 Task: Create a sub task System Test and UAT for the task  Upgrade and migrate company quality management to a cloud-based solution in the project BroaderVision , assign it to team member softage.5@softage.net and update the status of the sub task to  On Track  , set the priority of the sub task to Low
Action: Mouse moved to (684, 299)
Screenshot: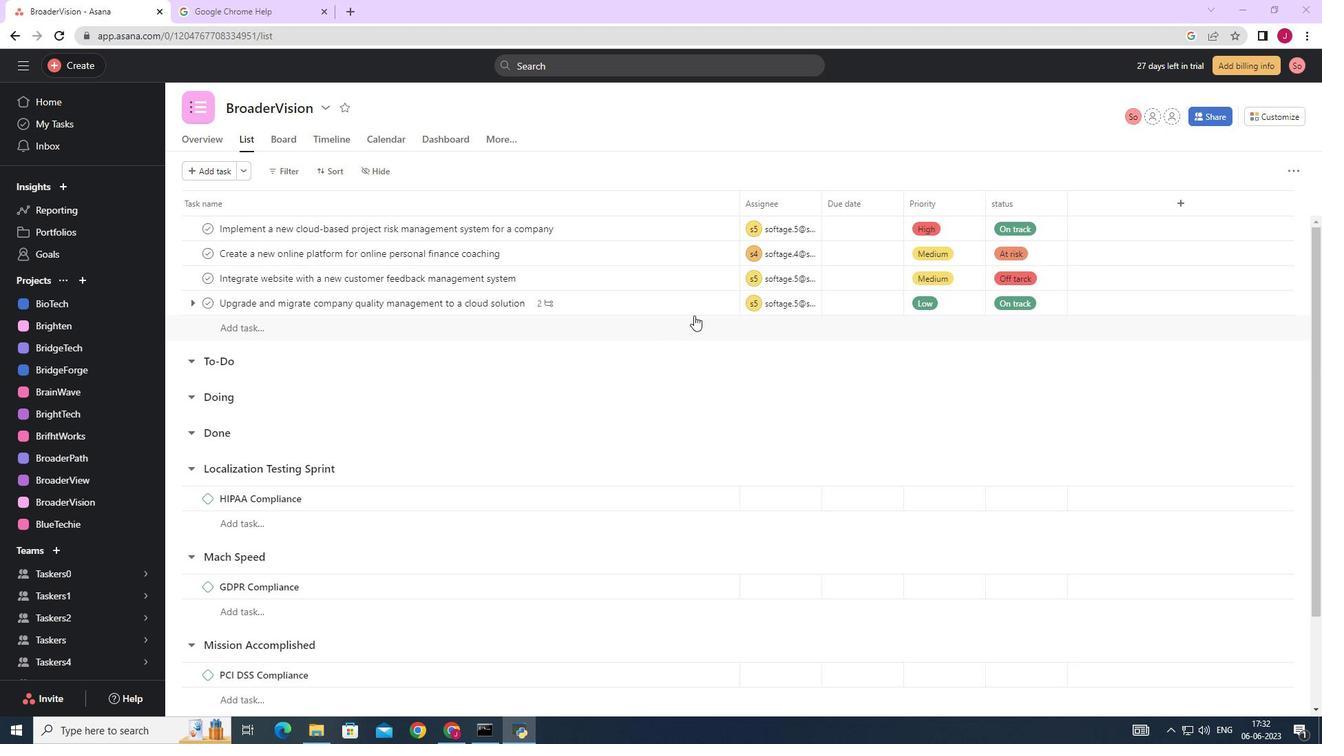 
Action: Mouse pressed left at (684, 299)
Screenshot: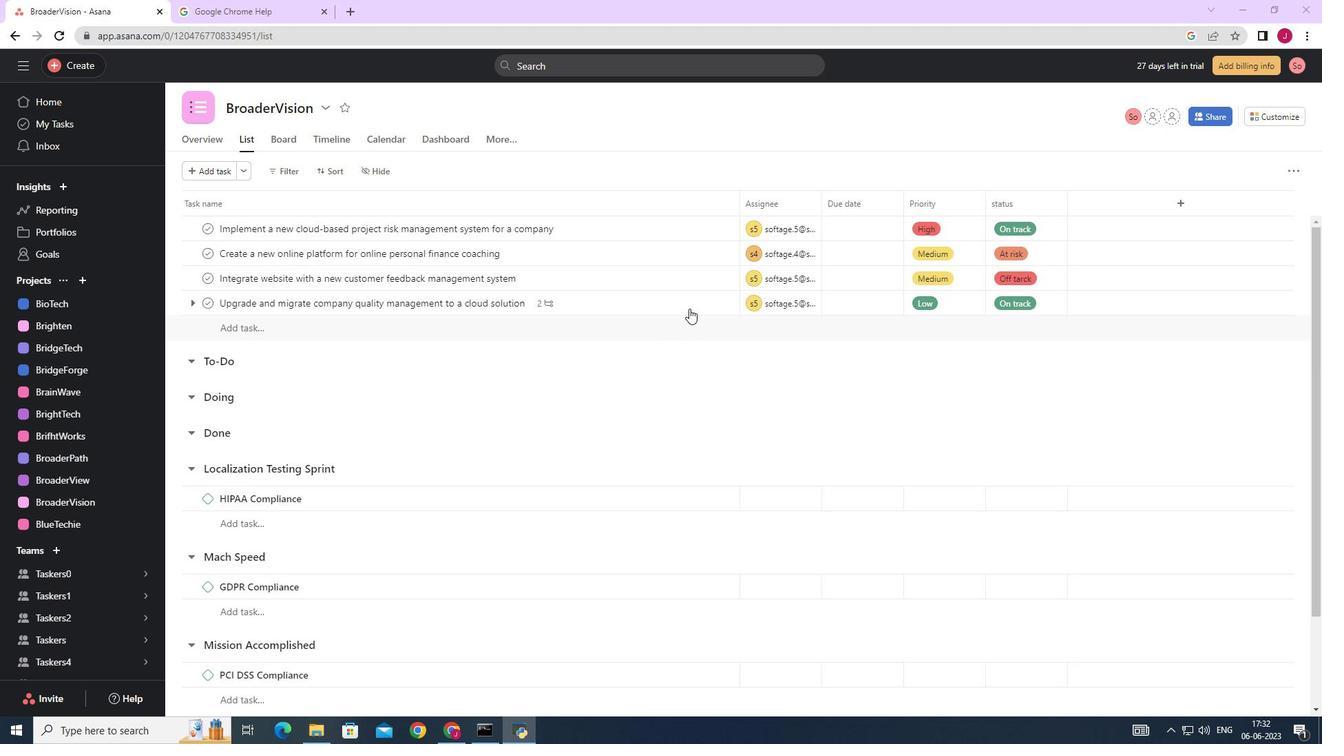 
Action: Mouse moved to (1072, 438)
Screenshot: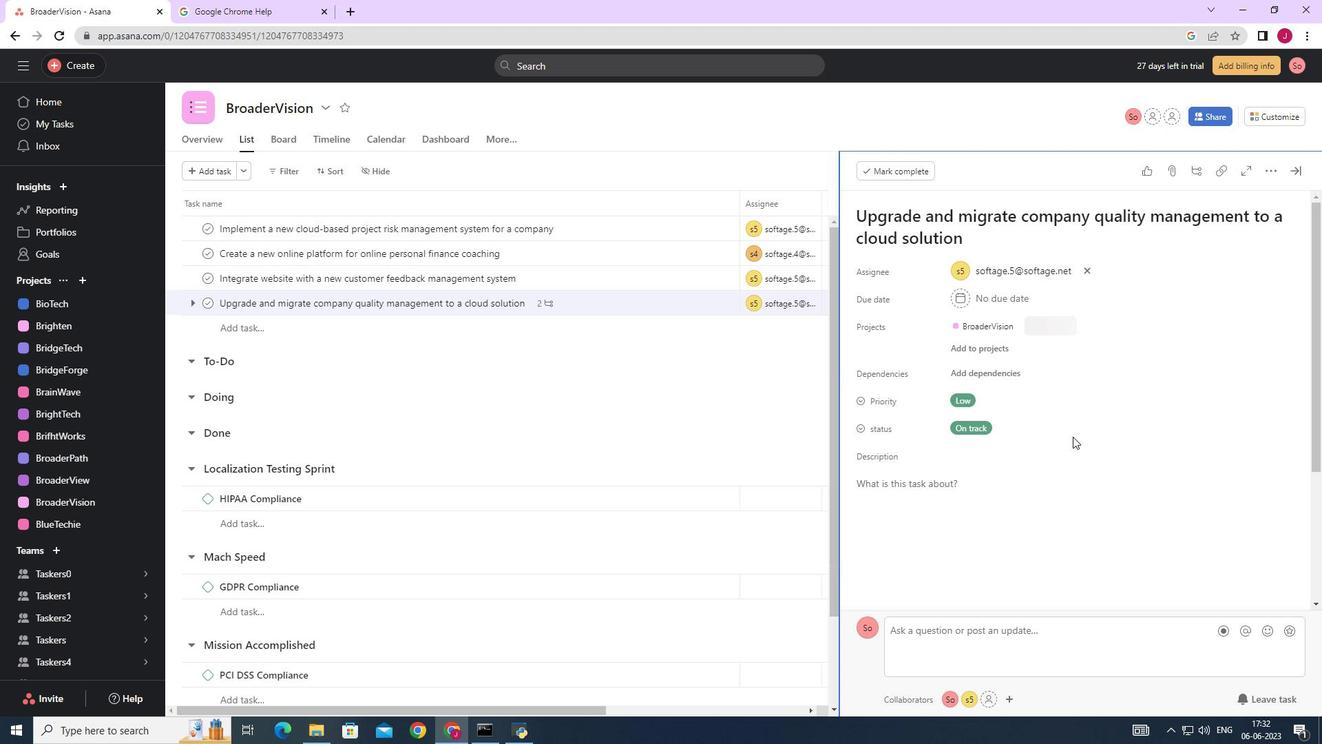 
Action: Mouse scrolled (1072, 437) with delta (0, 0)
Screenshot: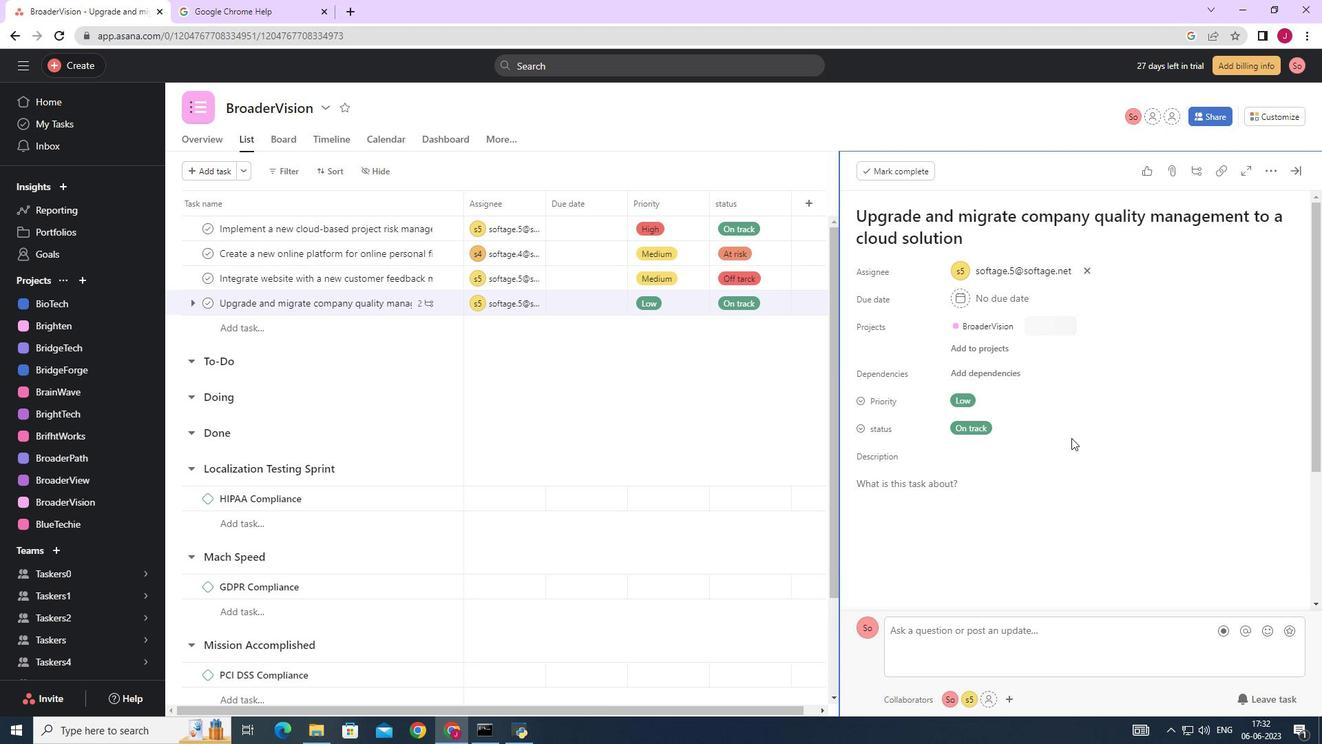 
Action: Mouse scrolled (1072, 437) with delta (0, 0)
Screenshot: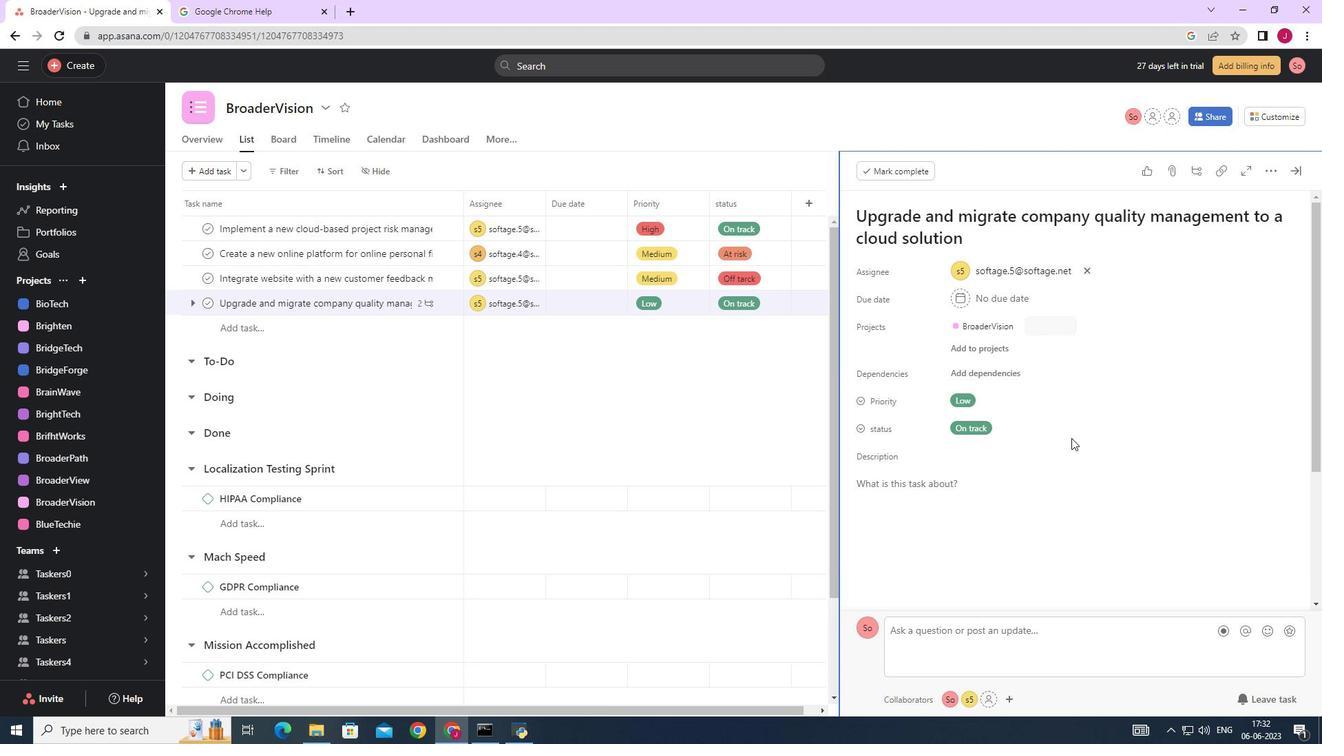 
Action: Mouse scrolled (1072, 437) with delta (0, 0)
Screenshot: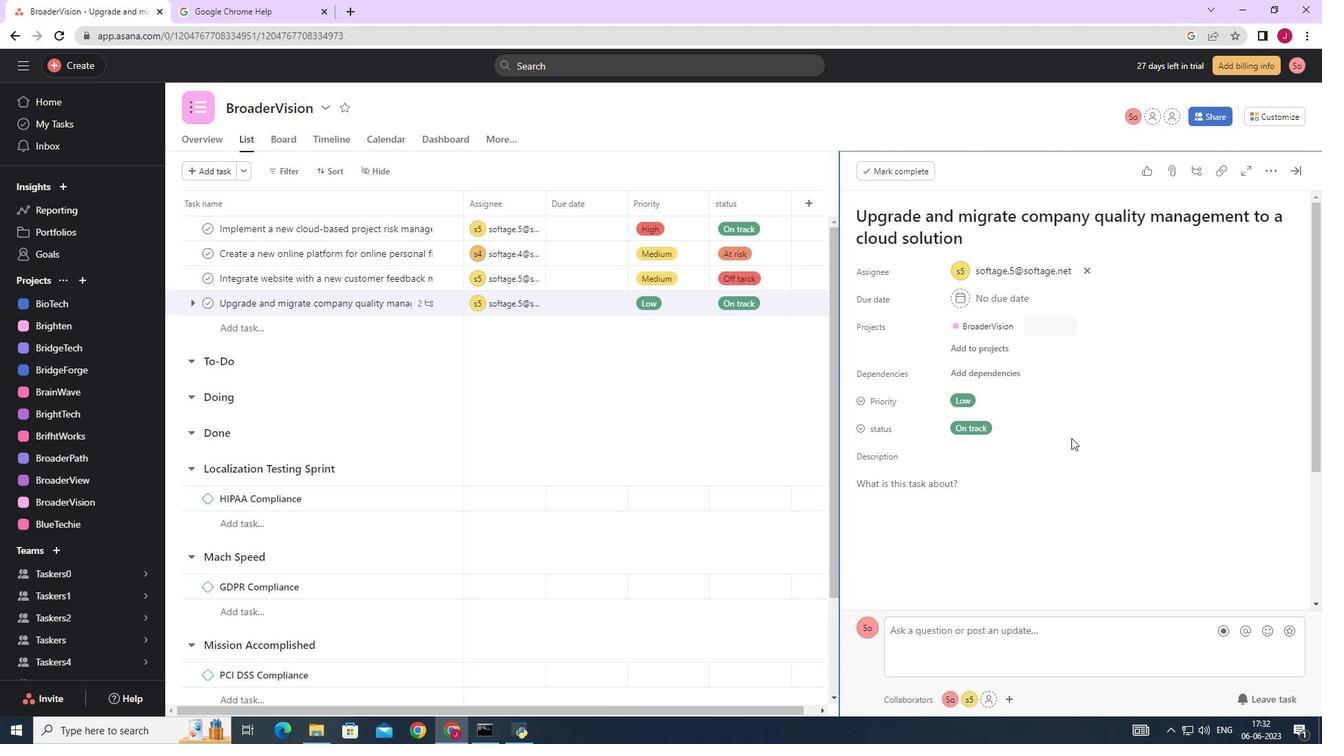 
Action: Mouse moved to (1072, 438)
Screenshot: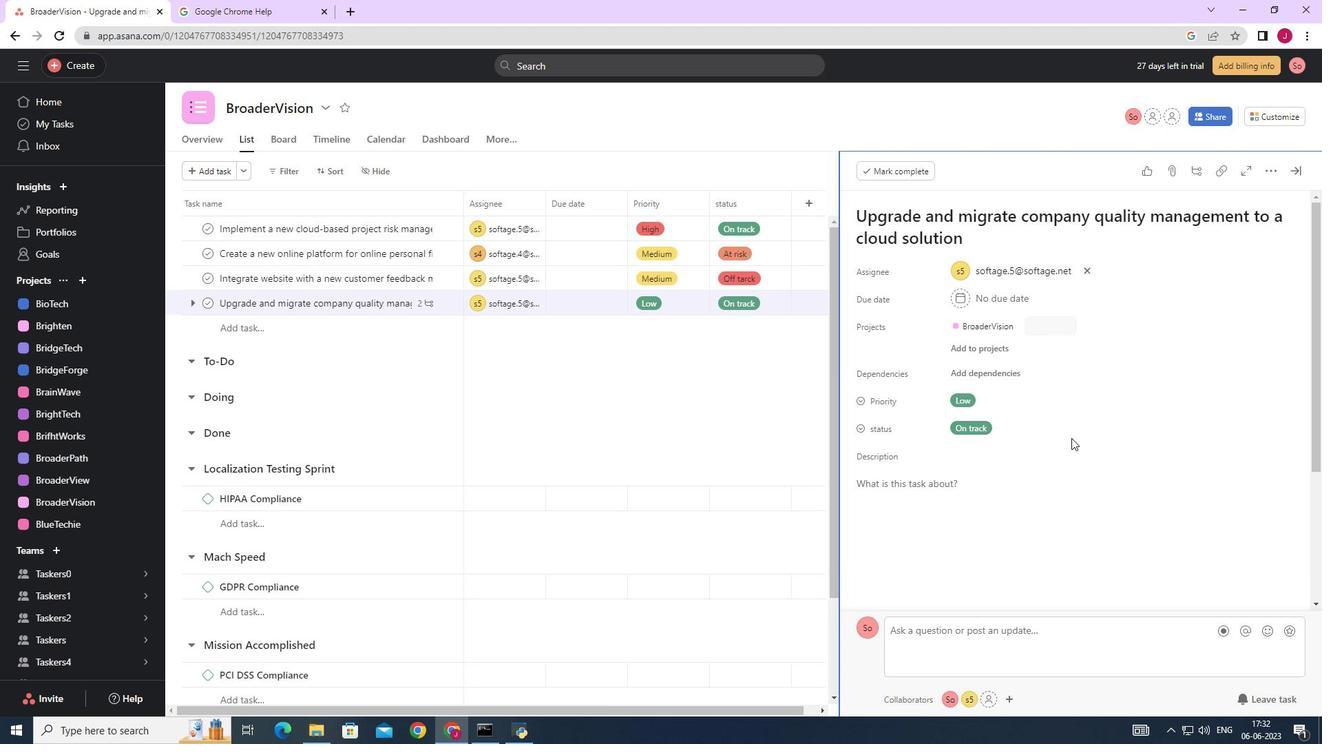 
Action: Mouse scrolled (1072, 438) with delta (0, 0)
Screenshot: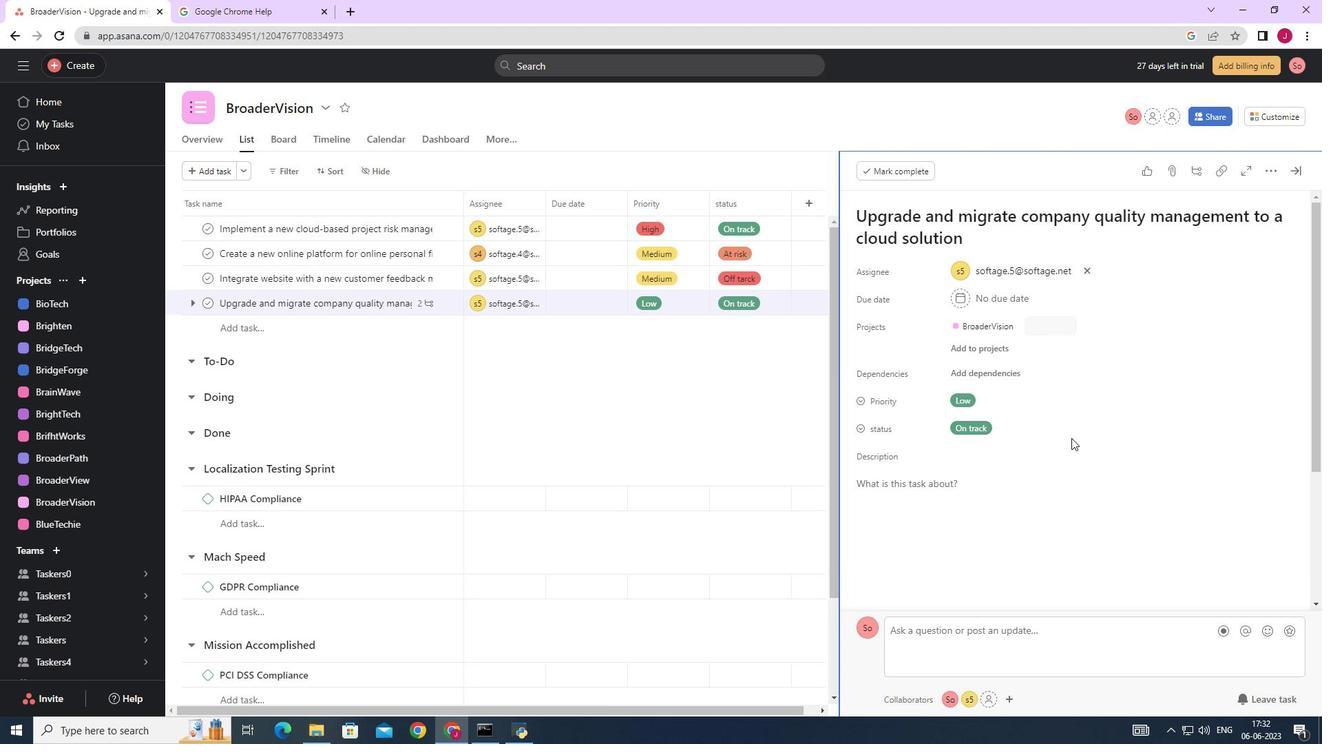 
Action: Mouse moved to (890, 500)
Screenshot: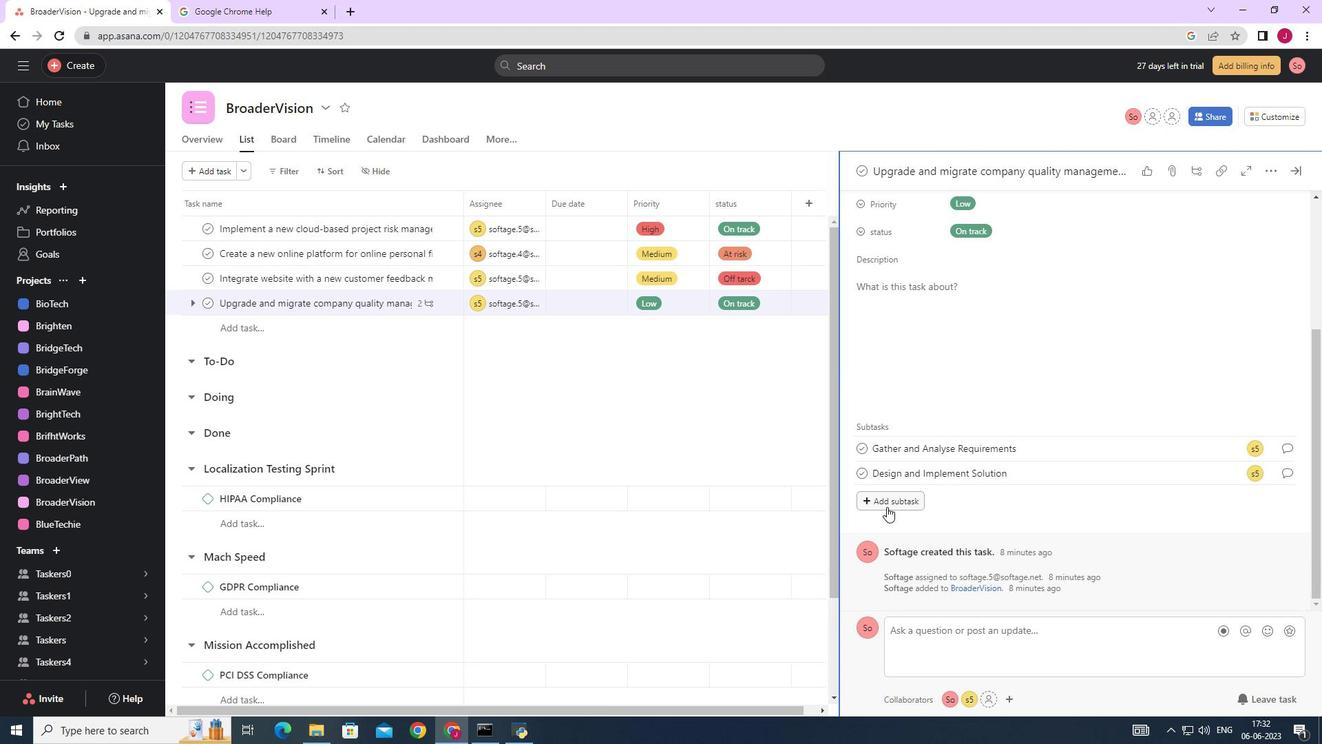 
Action: Mouse pressed left at (890, 500)
Screenshot: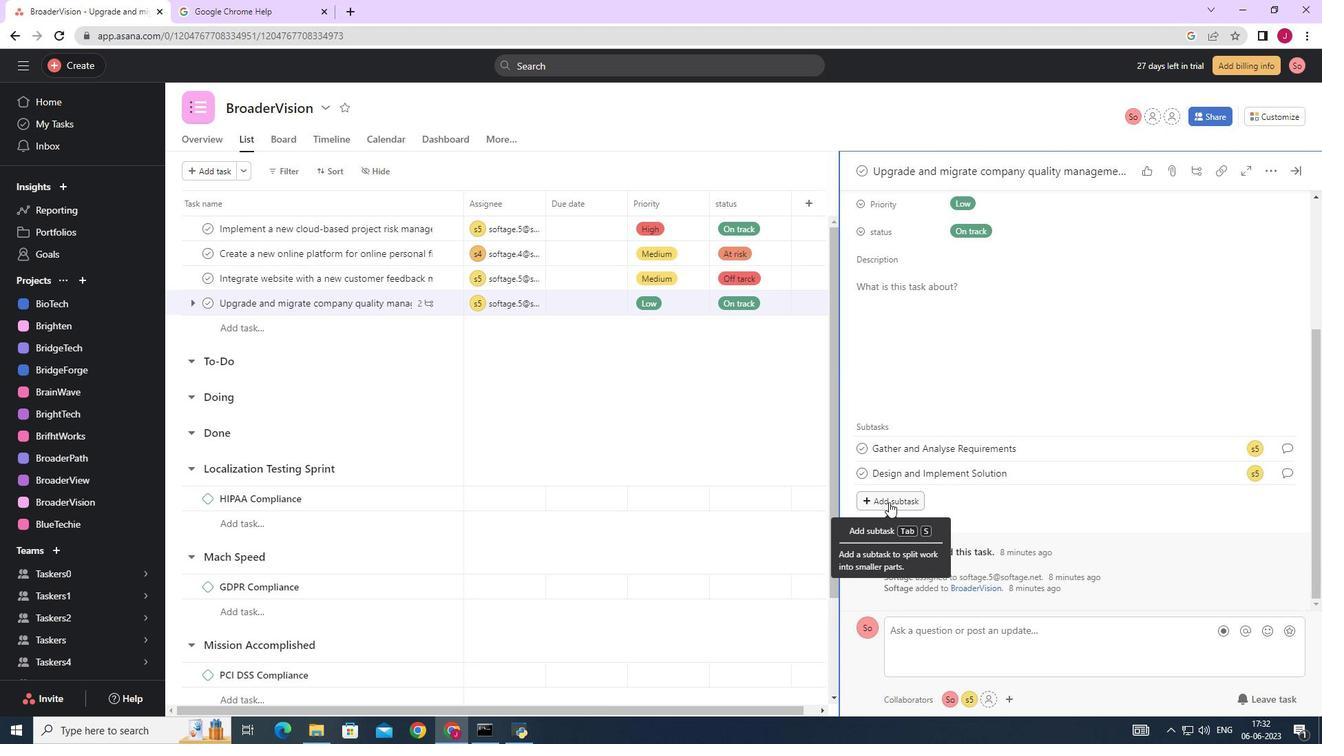 
Action: Mouse moved to (876, 487)
Screenshot: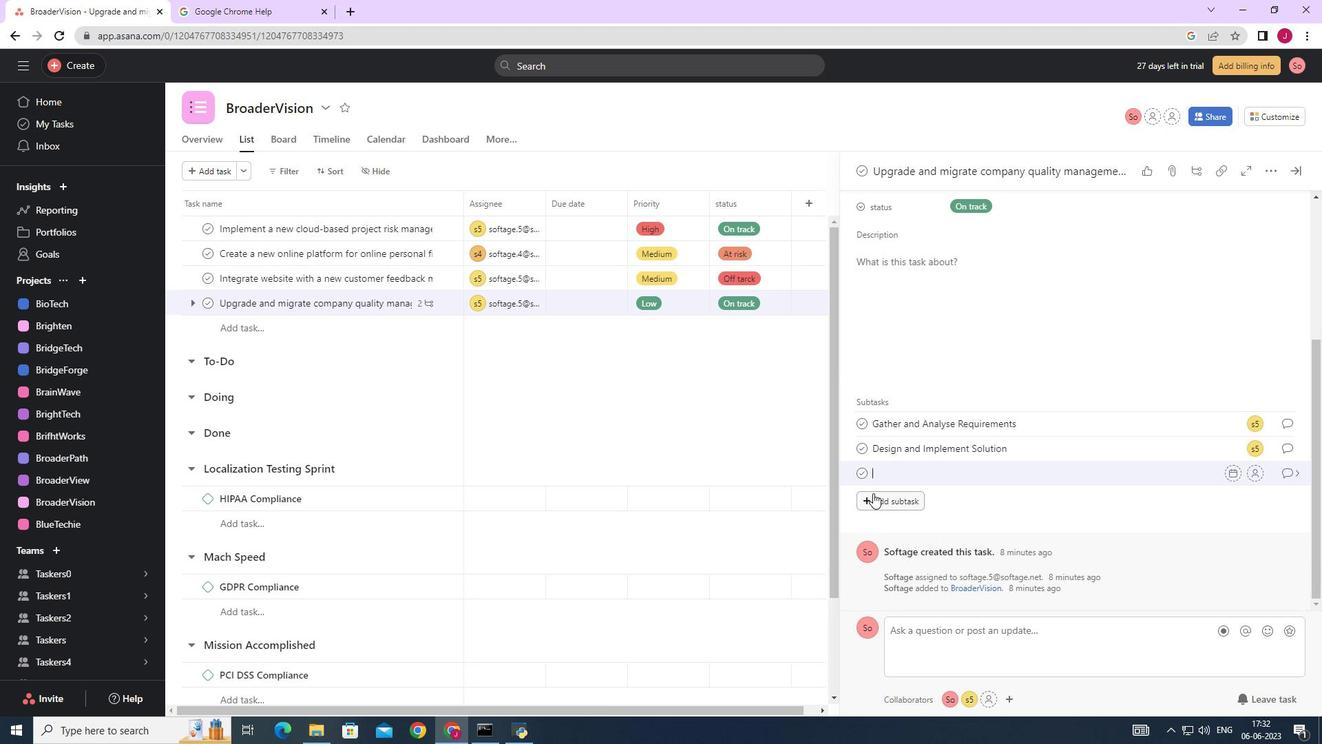 
Action: Key pressed <Key.caps_lock>S<Key.caps_lock>ystem<Key.space>and<Key.space><Key.caps_lock><Key.backspace><Key.backspace><Key.backspace><Key.backspace><Key.caps_lock><Key.caps_lock>T<Key.caps_lock>est<Key.space>and<Key.space><Key.caps_lock>
Screenshot: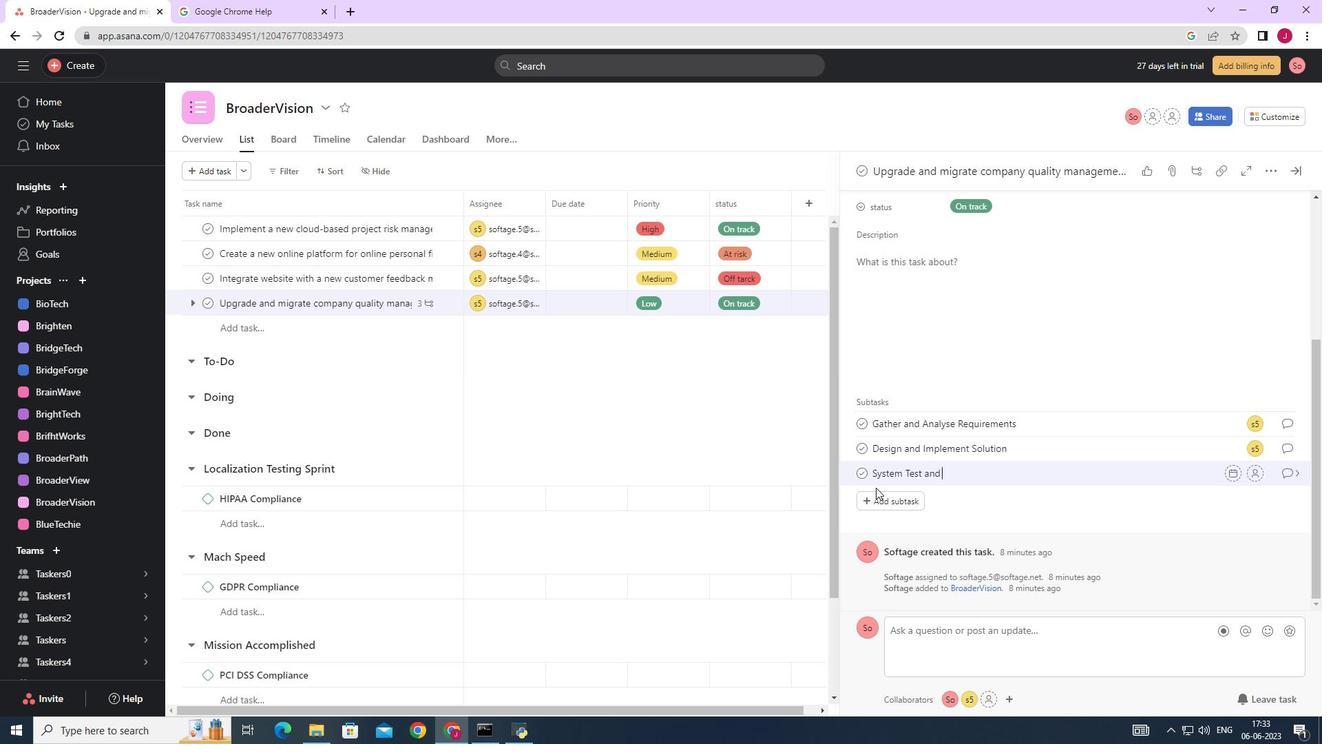 
Action: Mouse moved to (939, 476)
Screenshot: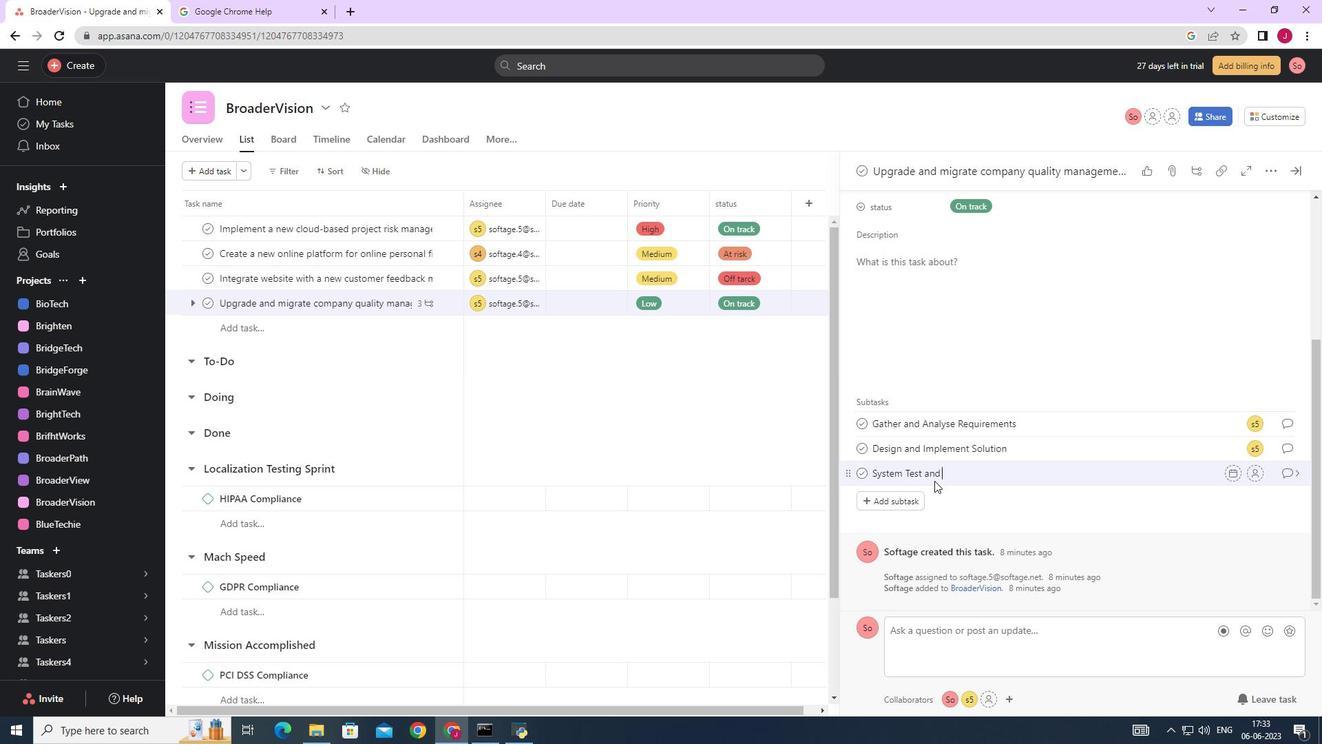 
Action: Key pressed UAT
Screenshot: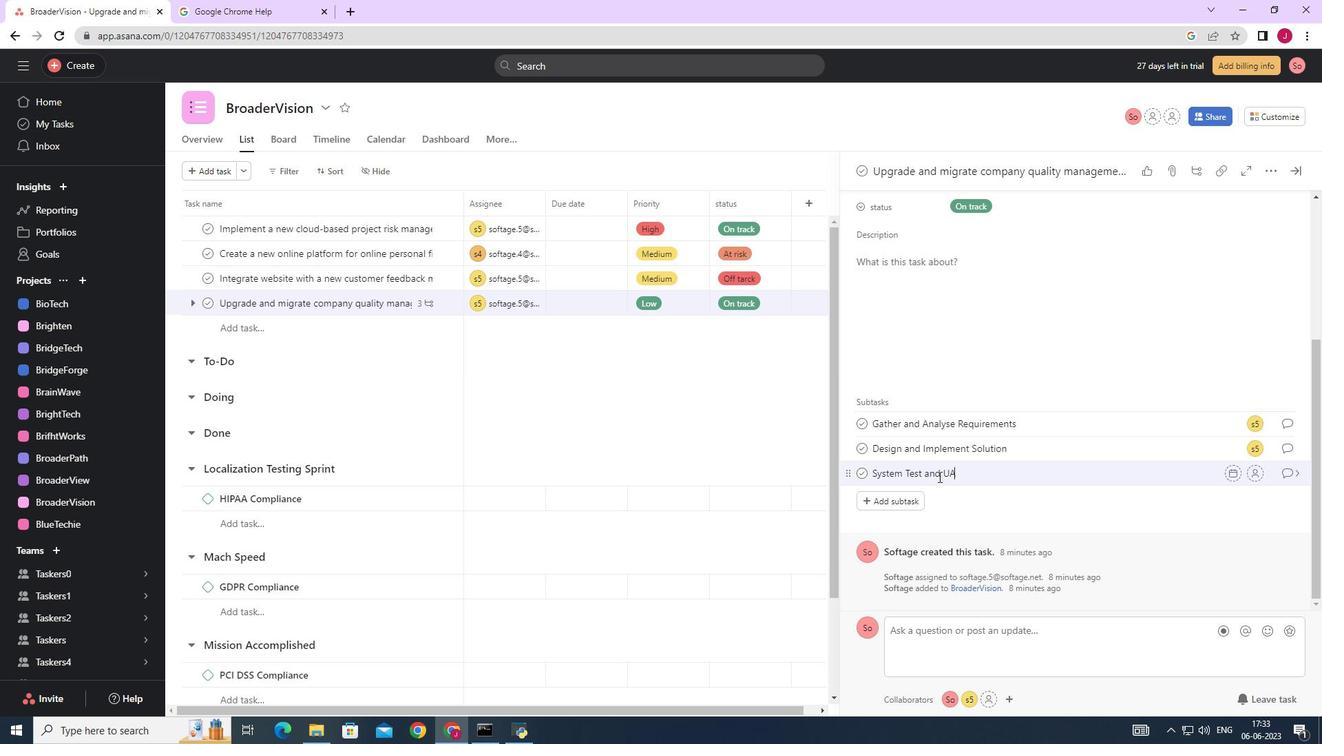 
Action: Mouse moved to (1255, 470)
Screenshot: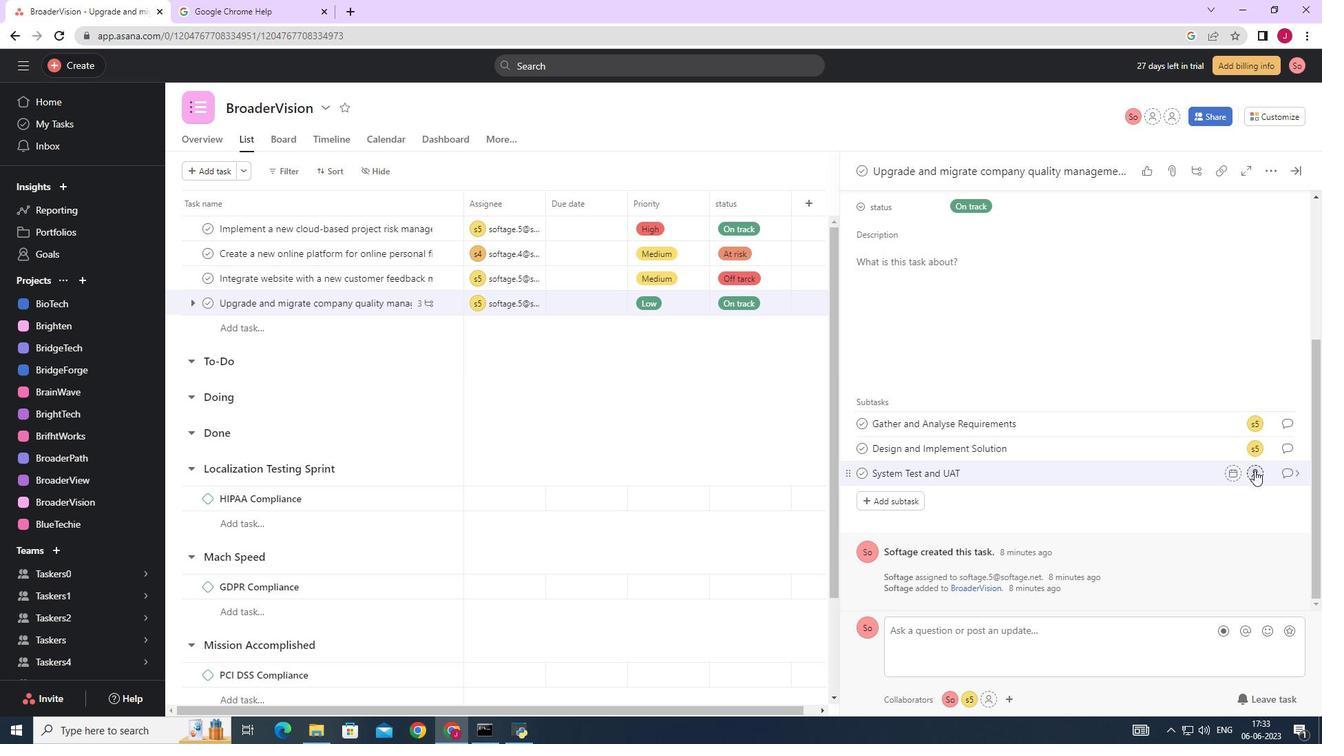 
Action: Mouse pressed left at (1255, 470)
Screenshot: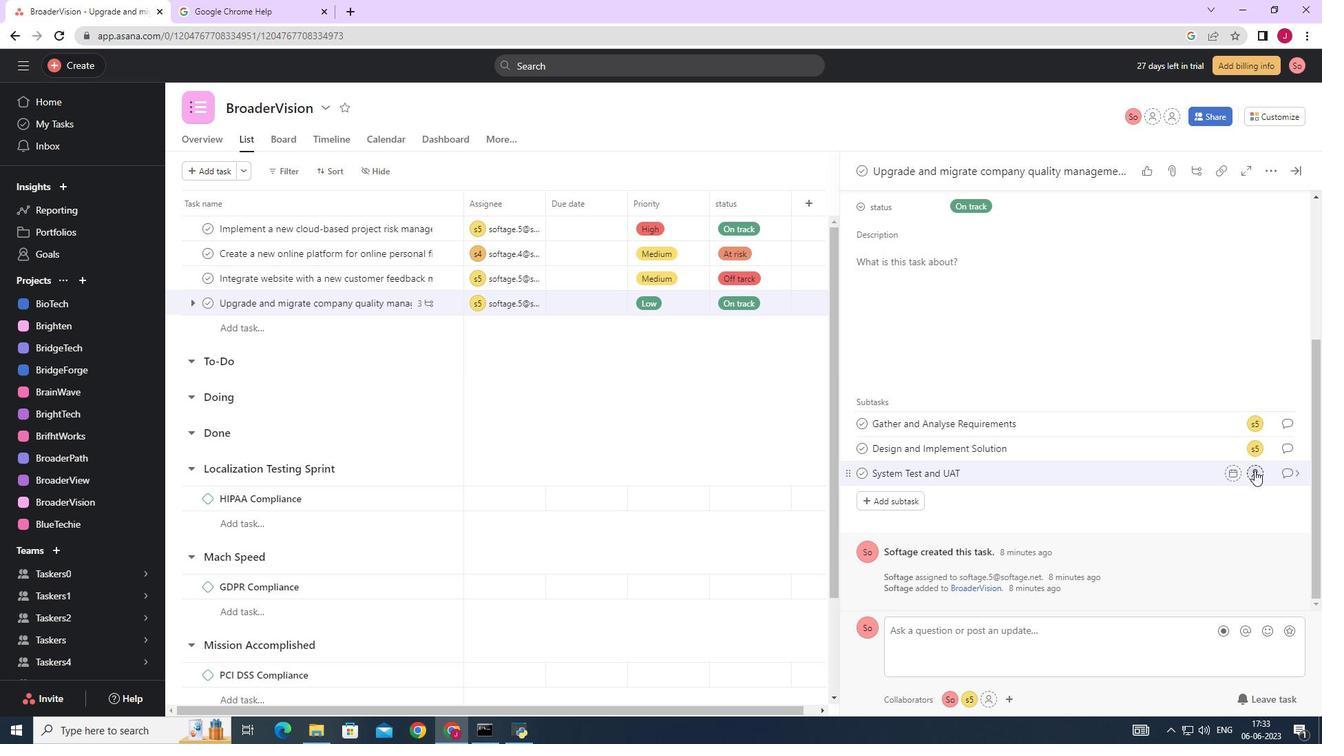 
Action: Mouse moved to (1089, 523)
Screenshot: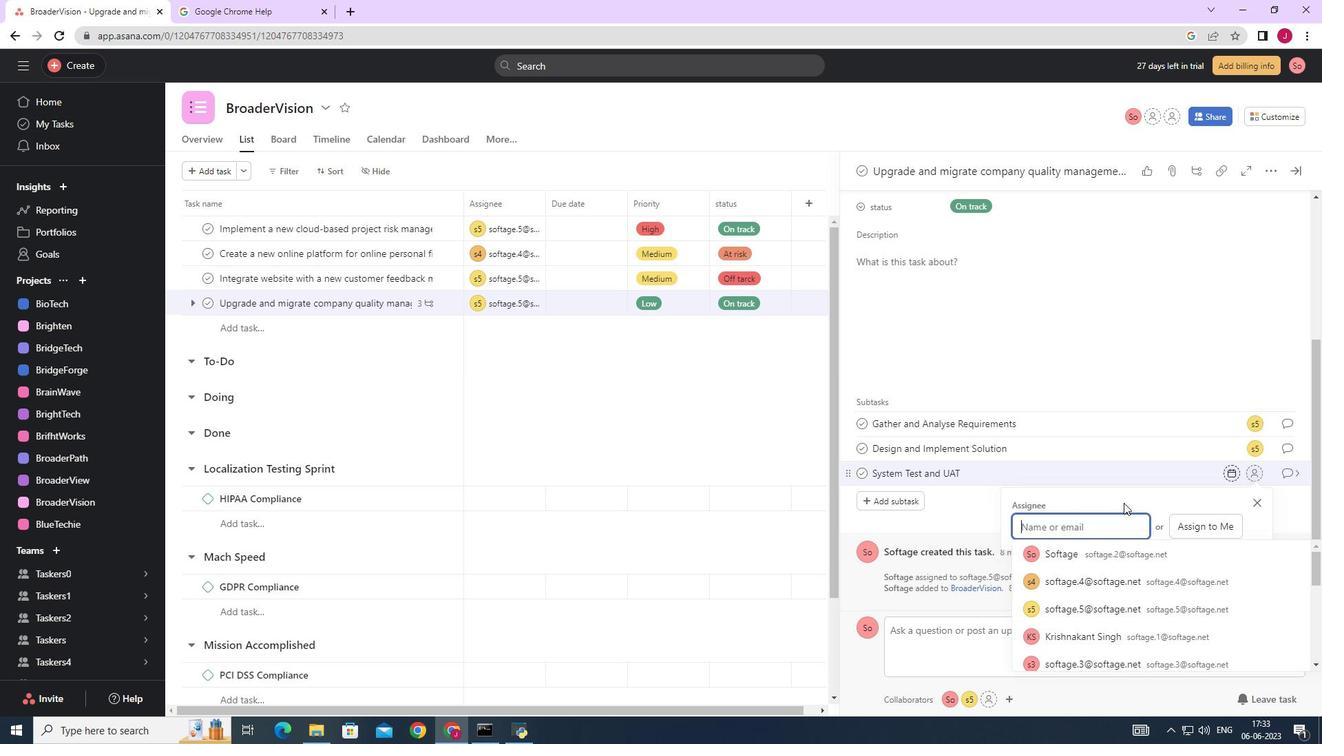 
Action: Key pressed SOFTAGE.5
Screenshot: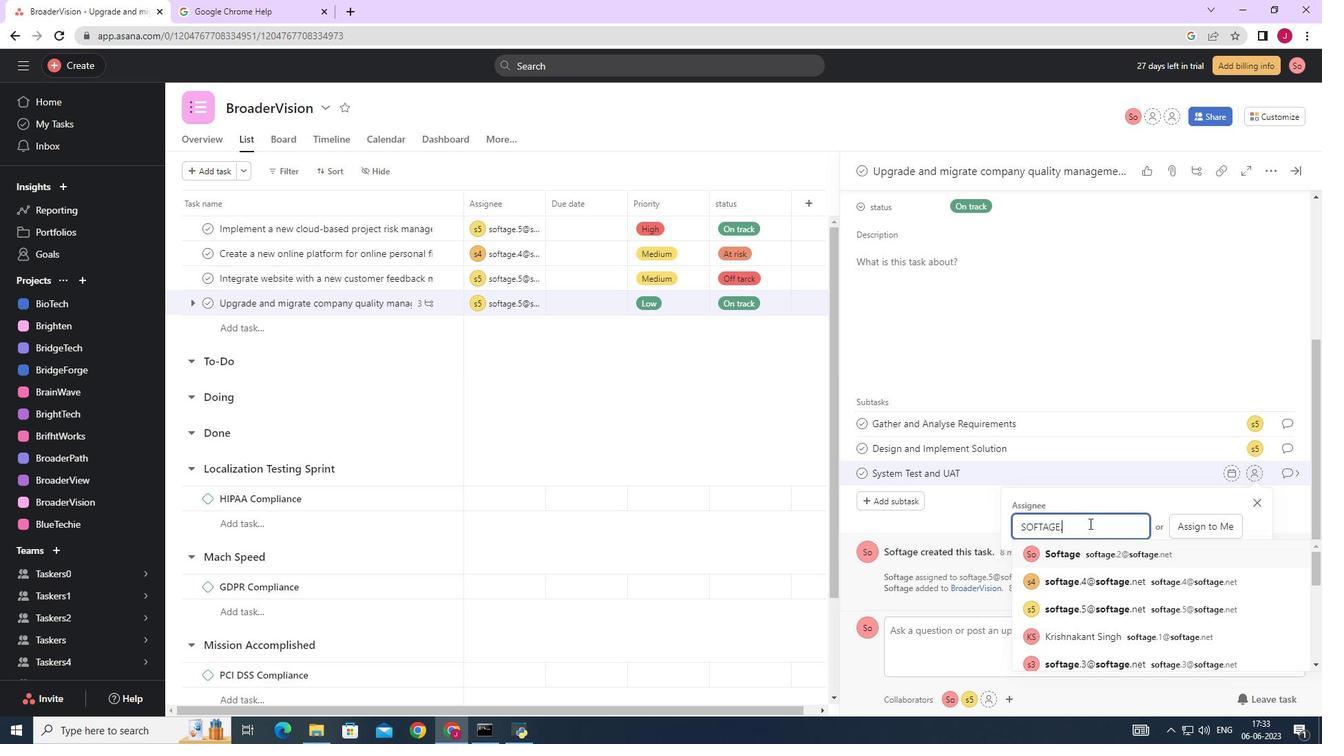 
Action: Mouse moved to (1103, 554)
Screenshot: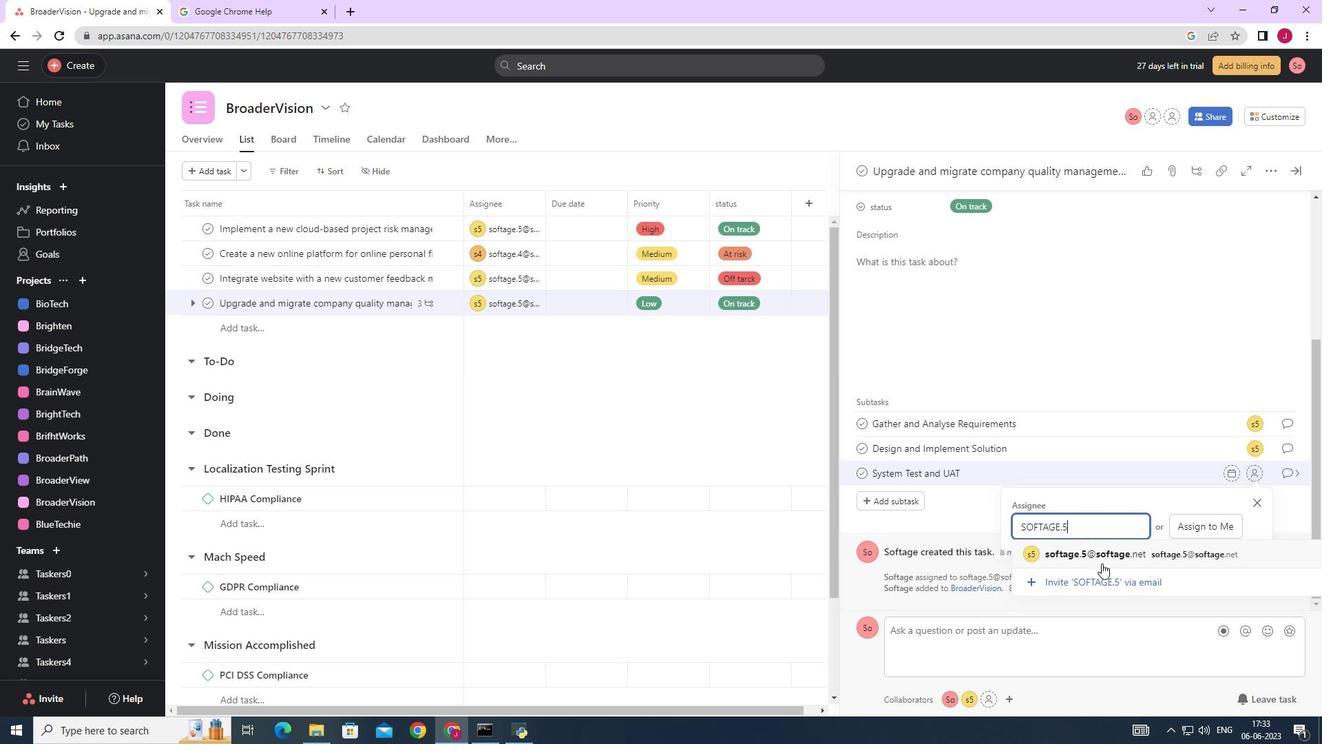 
Action: Mouse pressed left at (1103, 554)
Screenshot: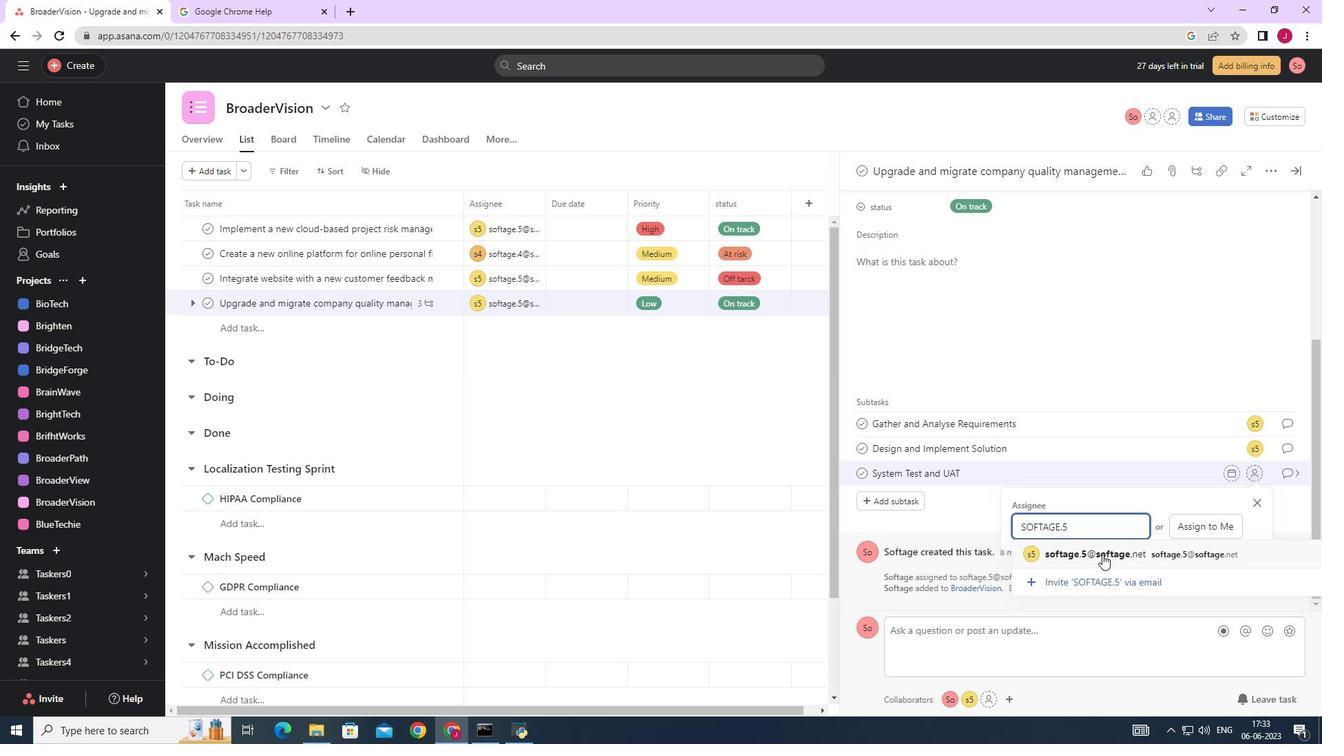 
Action: Mouse moved to (1293, 474)
Screenshot: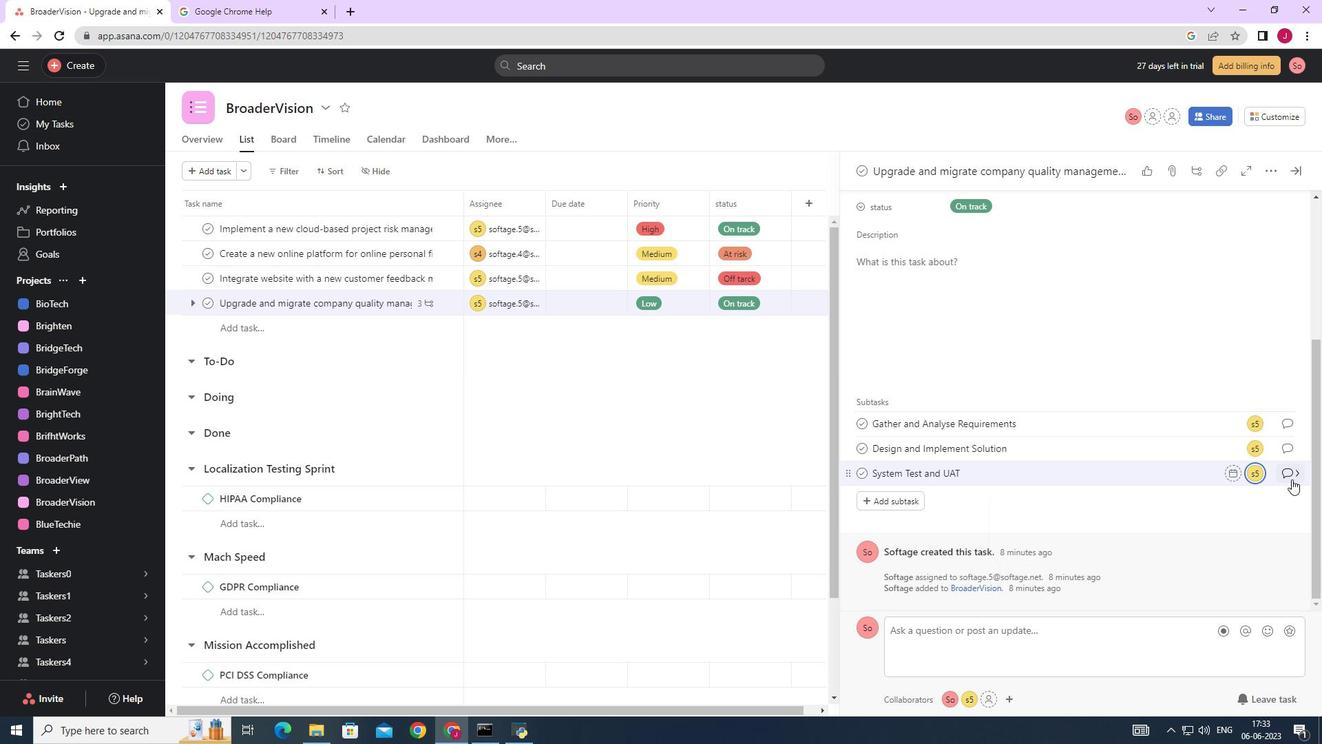 
Action: Mouse pressed left at (1293, 474)
Screenshot: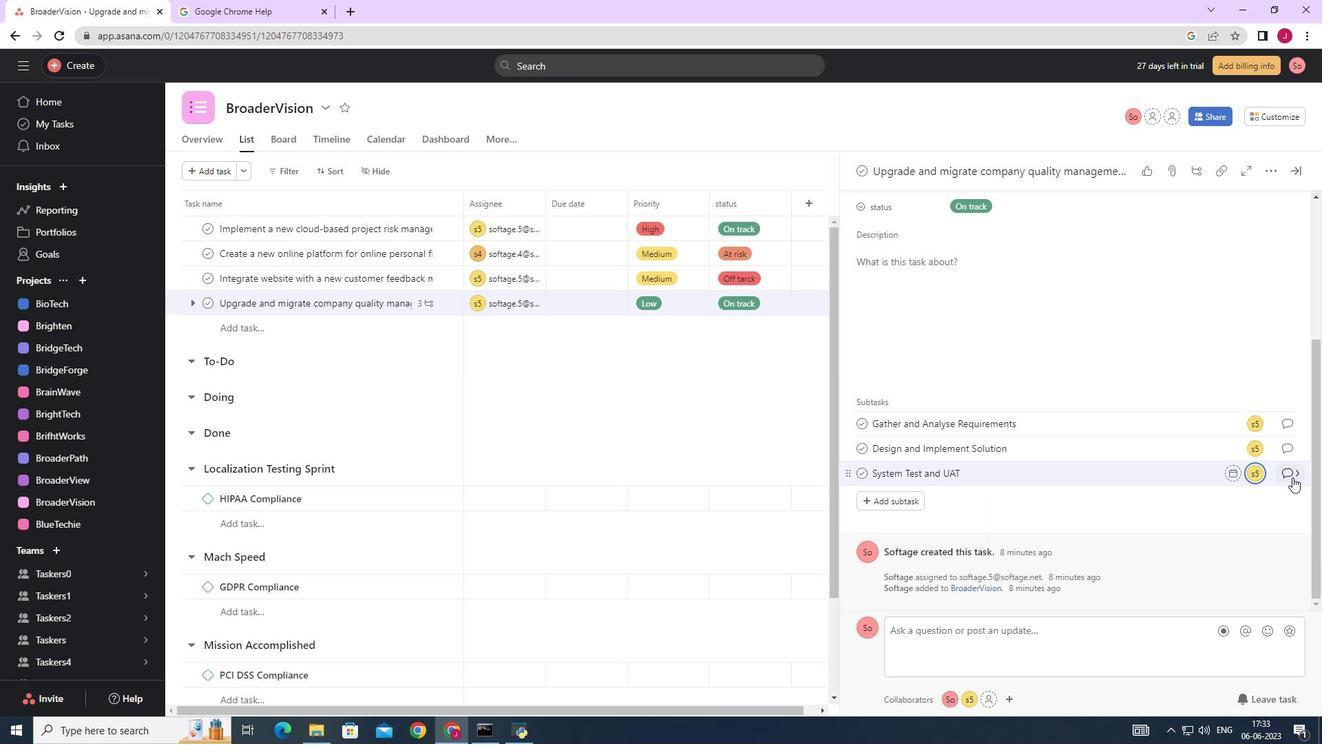 
Action: Mouse moved to (917, 368)
Screenshot: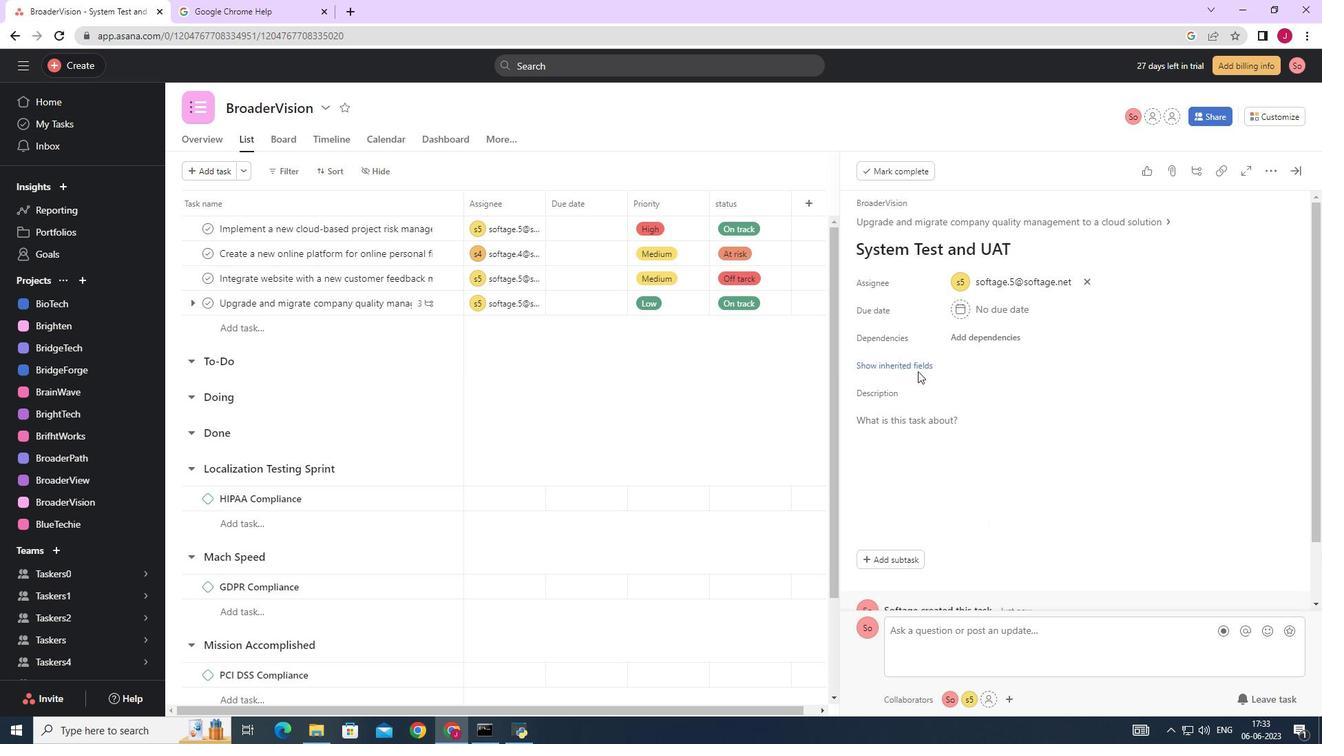 
Action: Mouse pressed left at (917, 368)
Screenshot: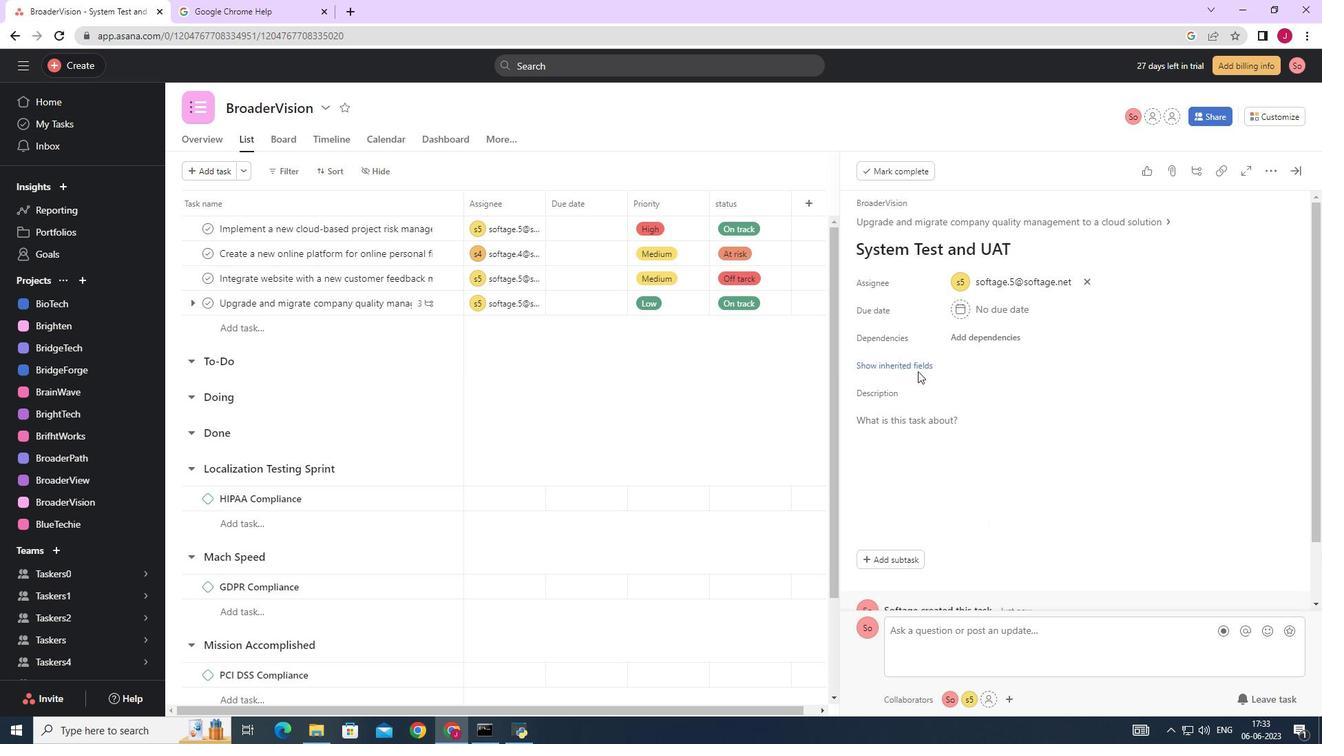 
Action: Mouse moved to (967, 399)
Screenshot: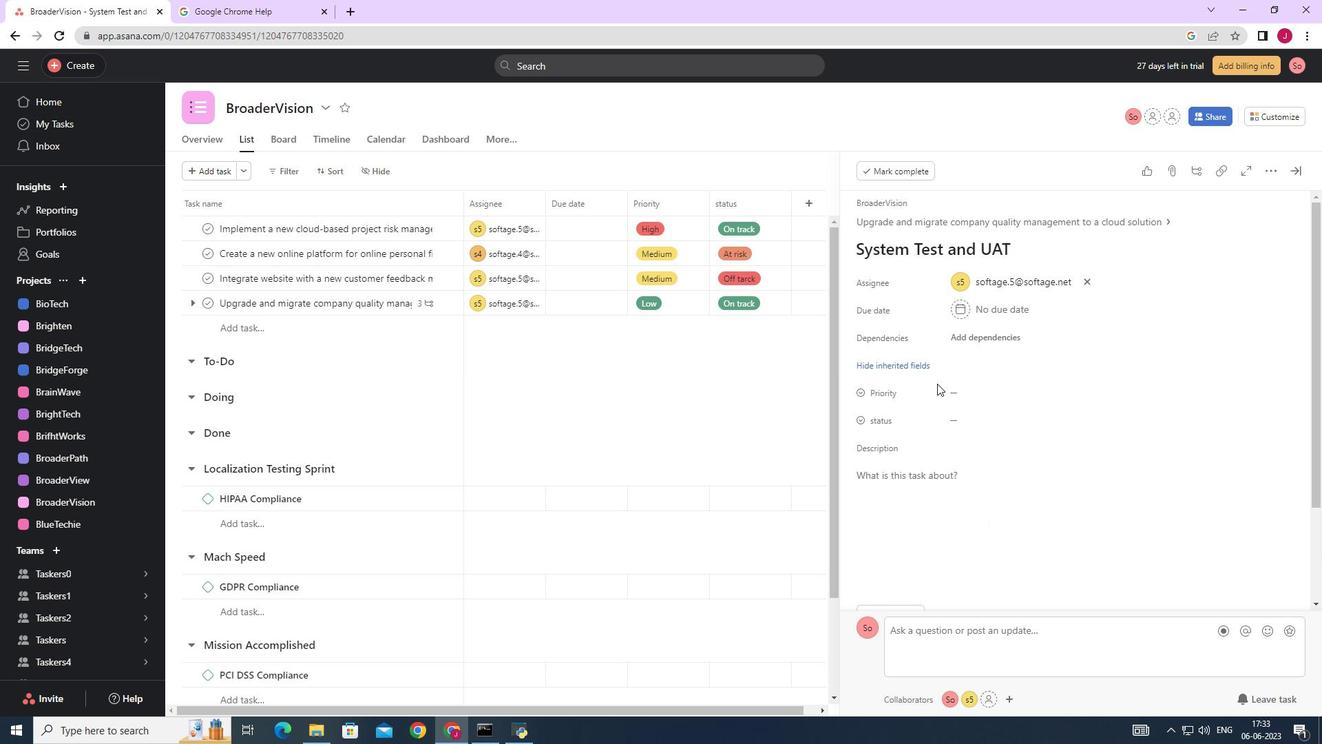 
Action: Mouse pressed left at (967, 399)
Screenshot: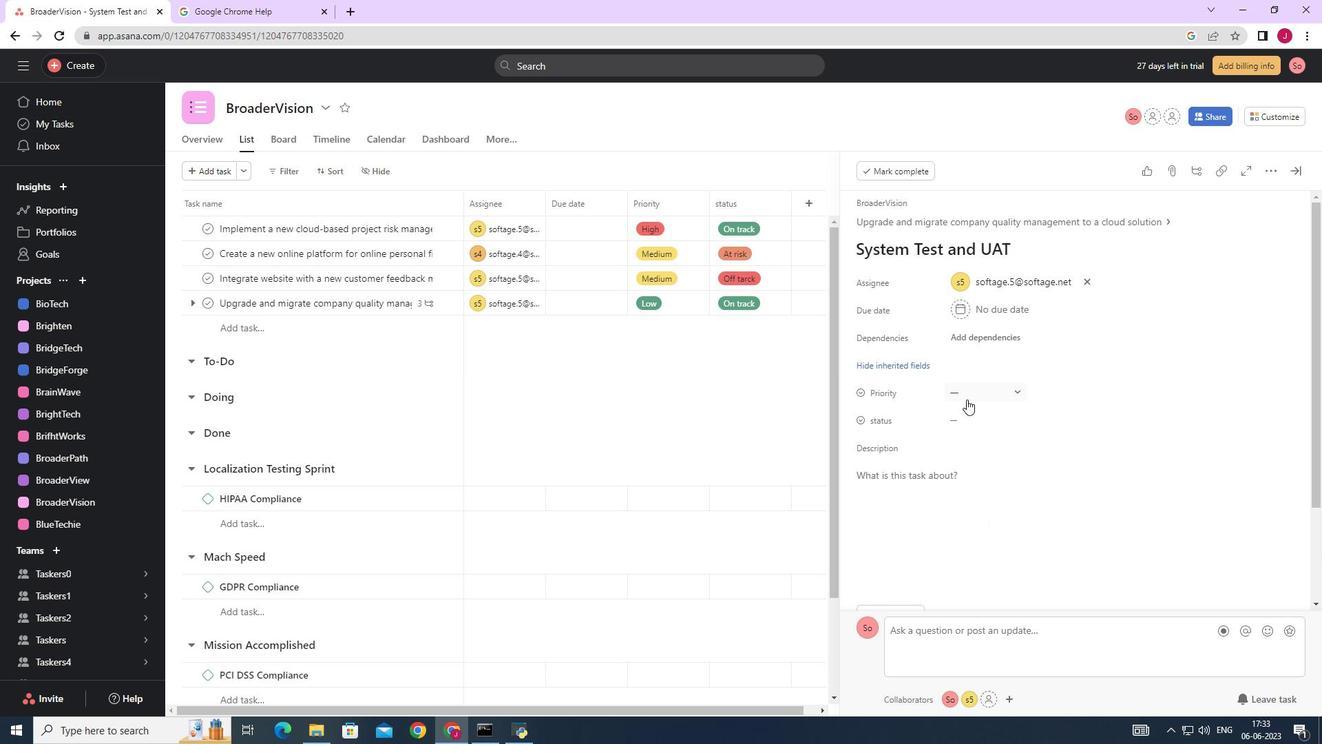 
Action: Mouse moved to (990, 489)
Screenshot: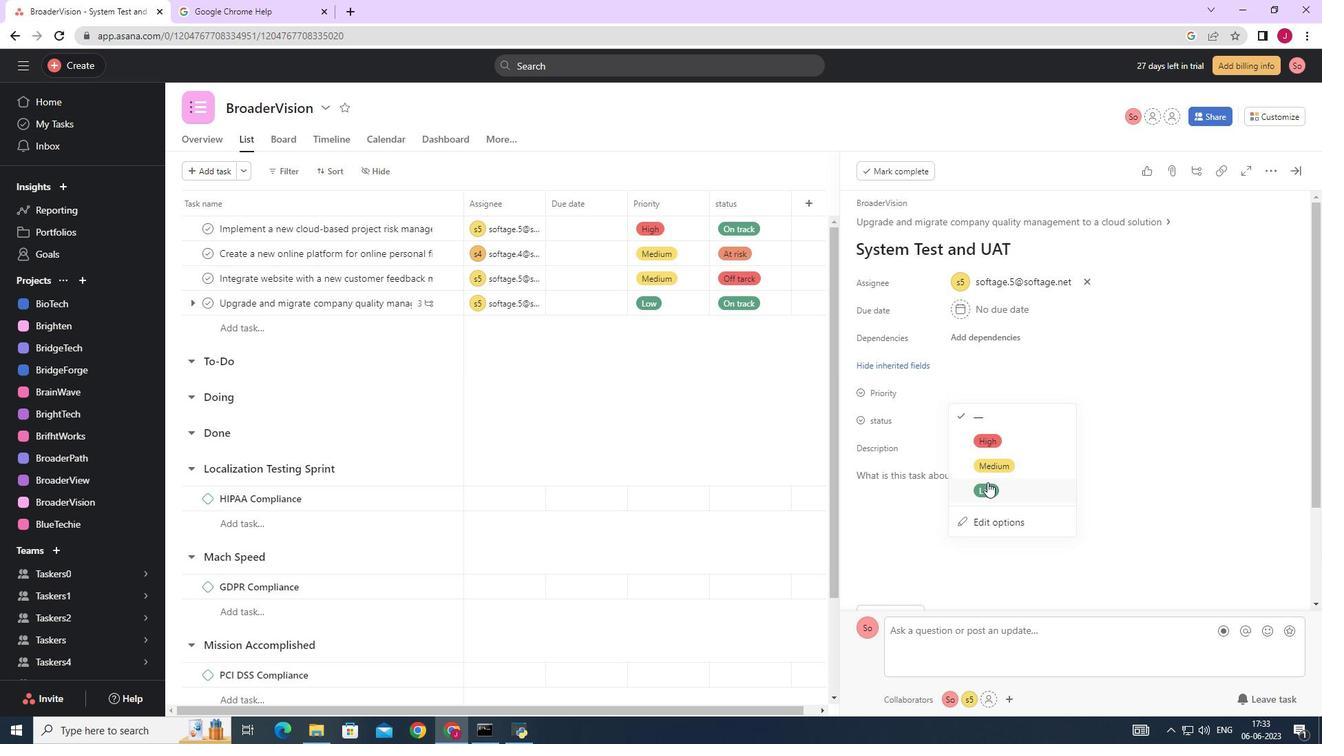 
Action: Mouse pressed left at (990, 489)
Screenshot: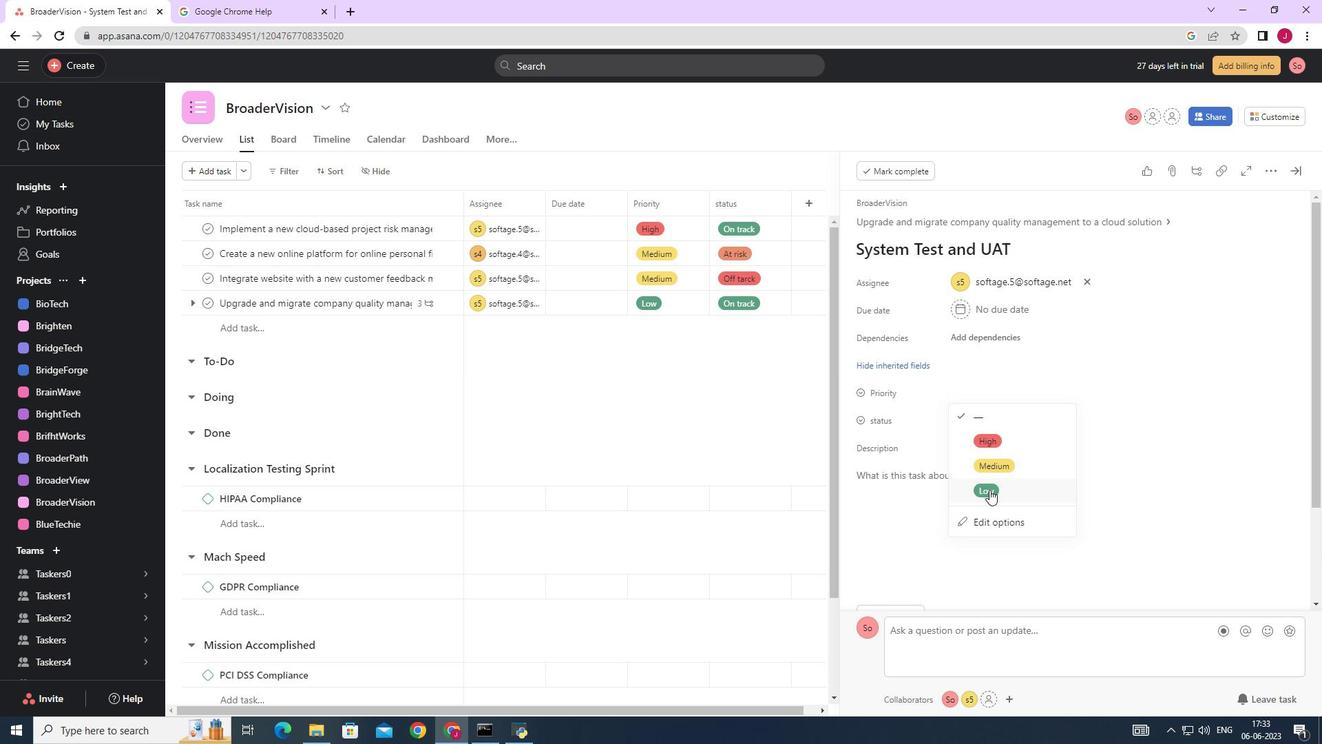 
Action: Mouse moved to (988, 428)
Screenshot: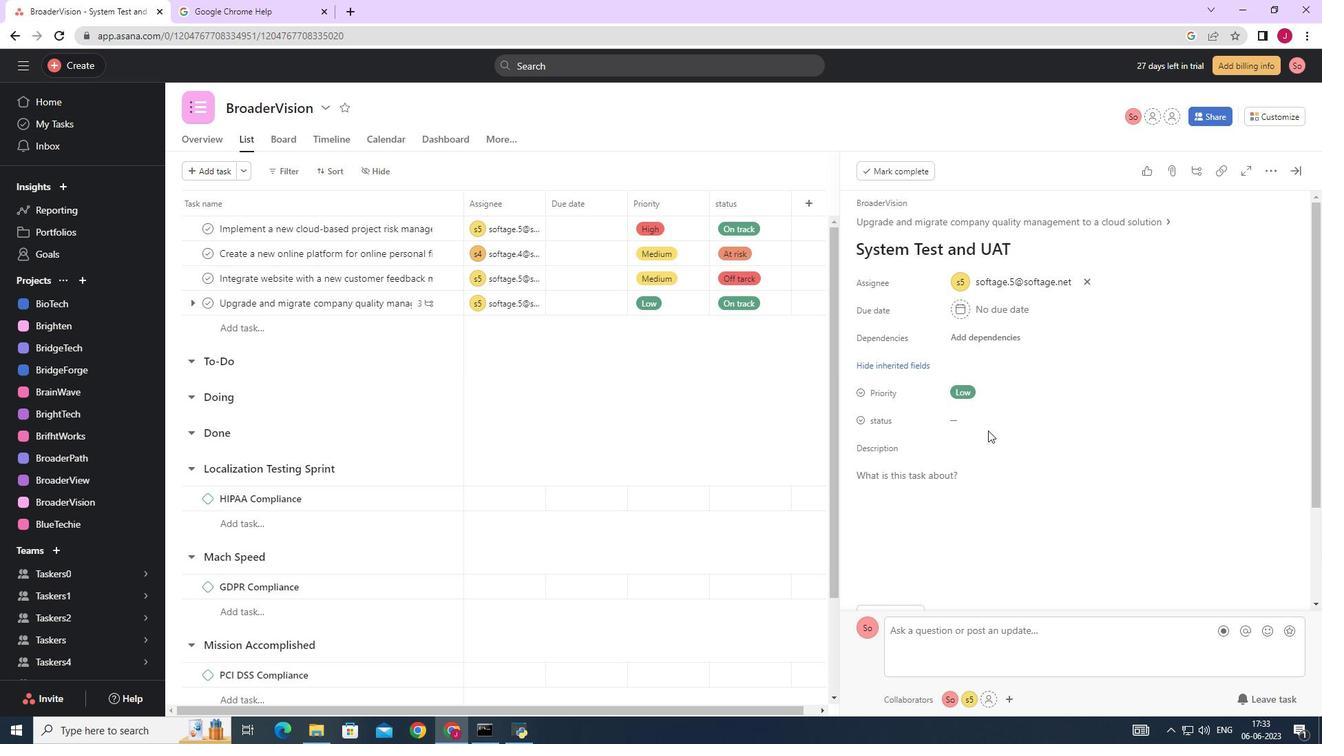 
Action: Mouse pressed left at (988, 428)
Screenshot: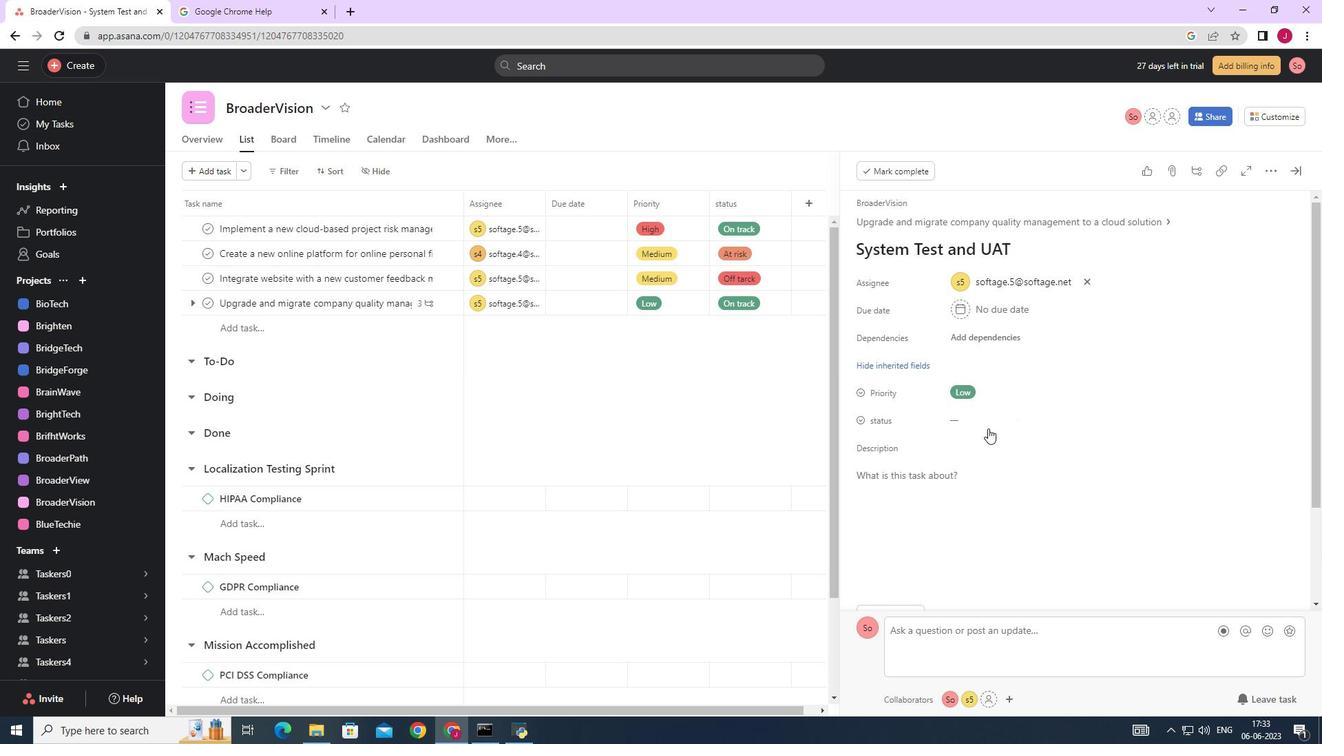 
Action: Mouse moved to (994, 469)
Screenshot: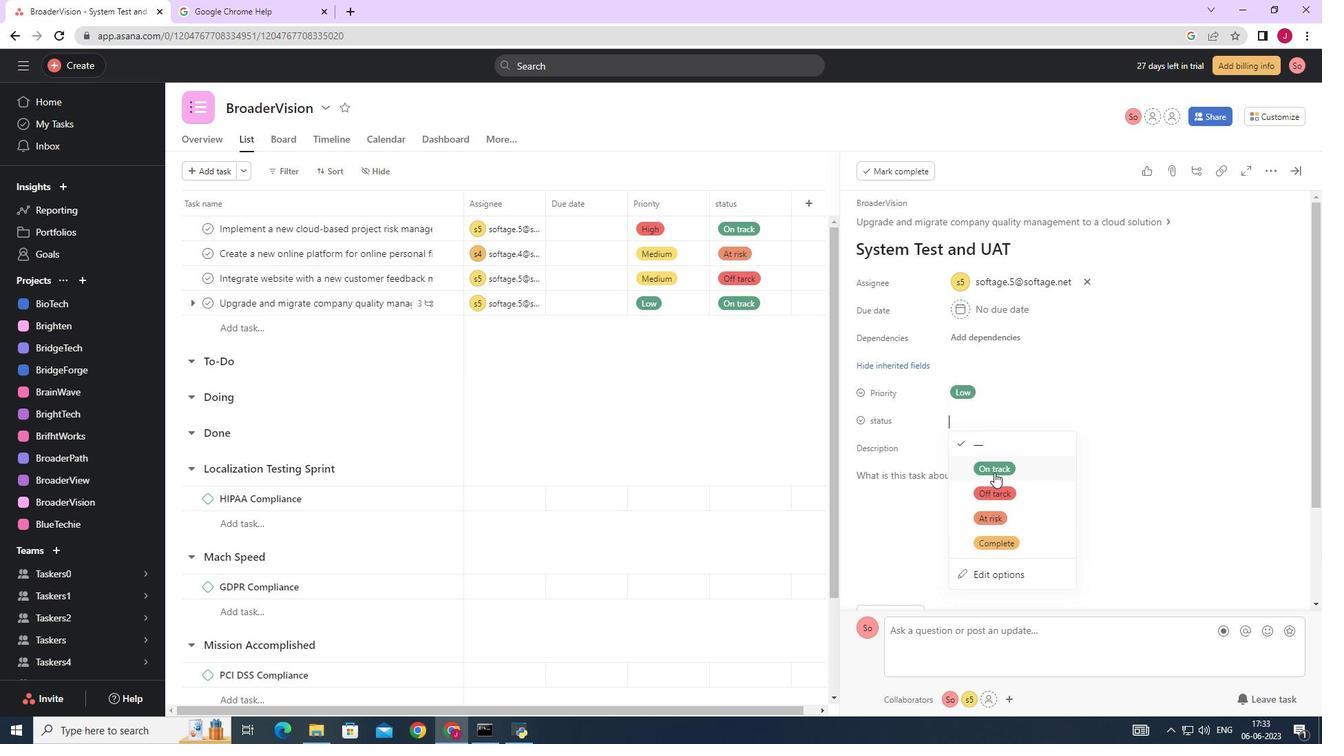 
Action: Mouse pressed left at (994, 469)
Screenshot: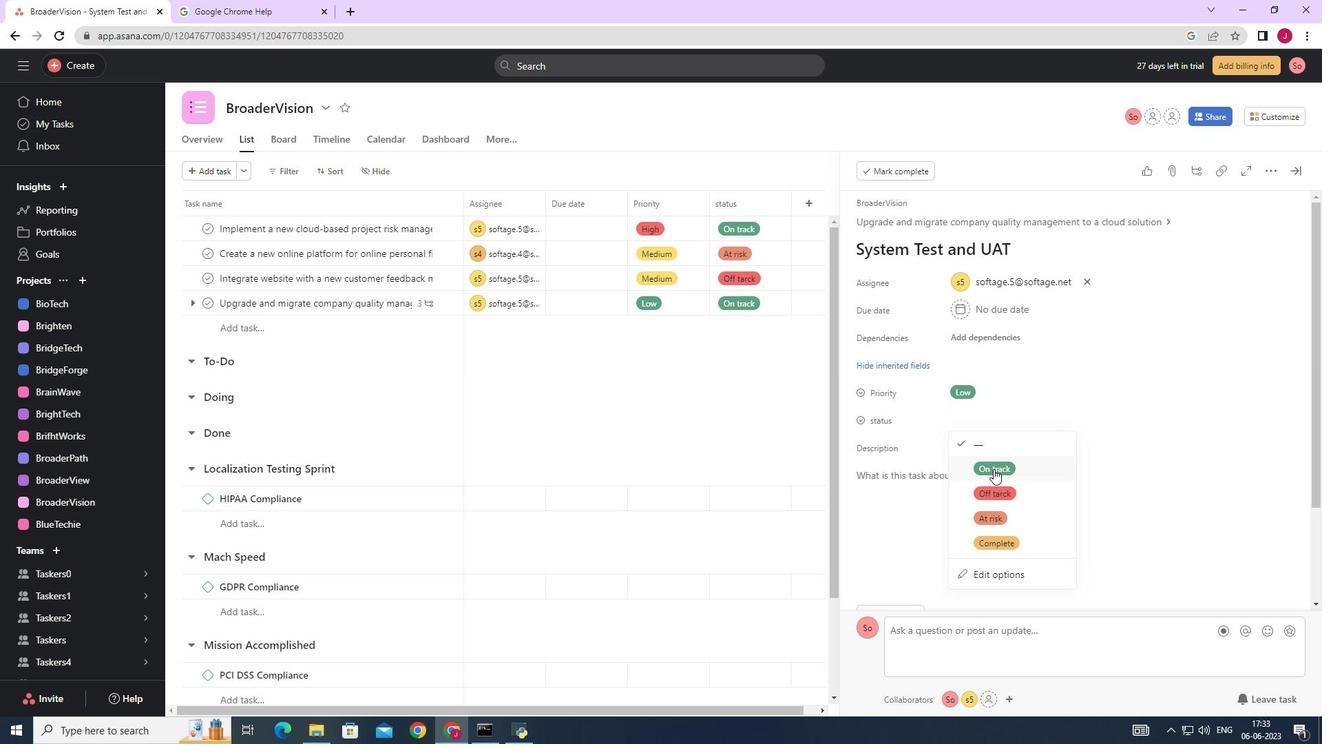 
Action: Mouse moved to (1293, 177)
Screenshot: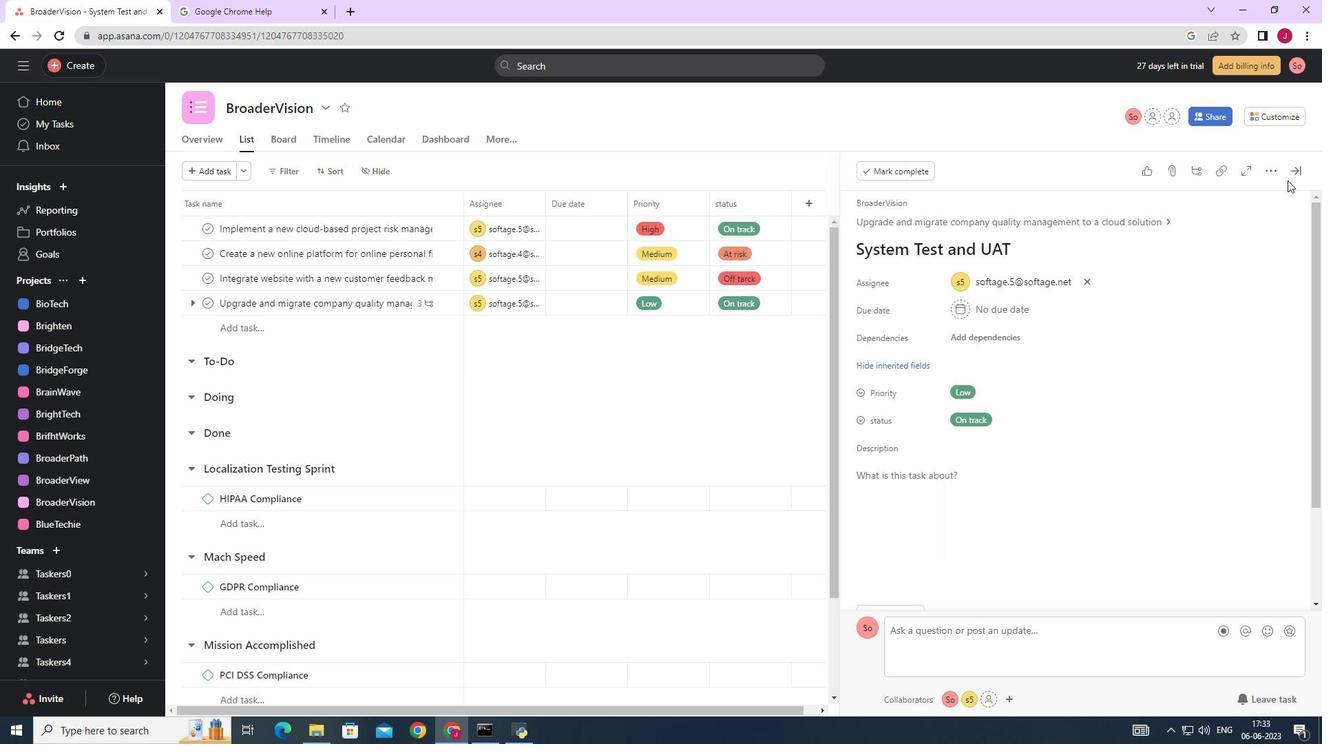 
Action: Mouse pressed left at (1293, 177)
Screenshot: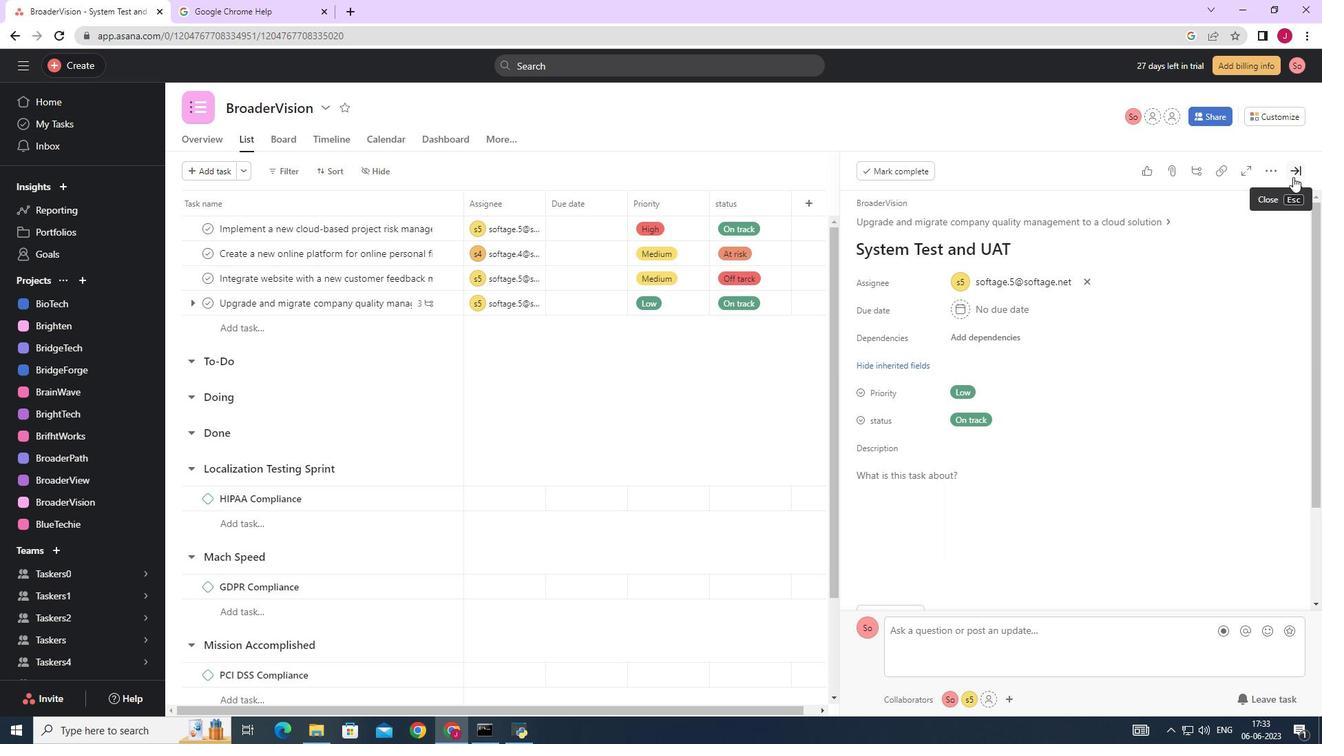 
Action: Mouse moved to (1289, 183)
Screenshot: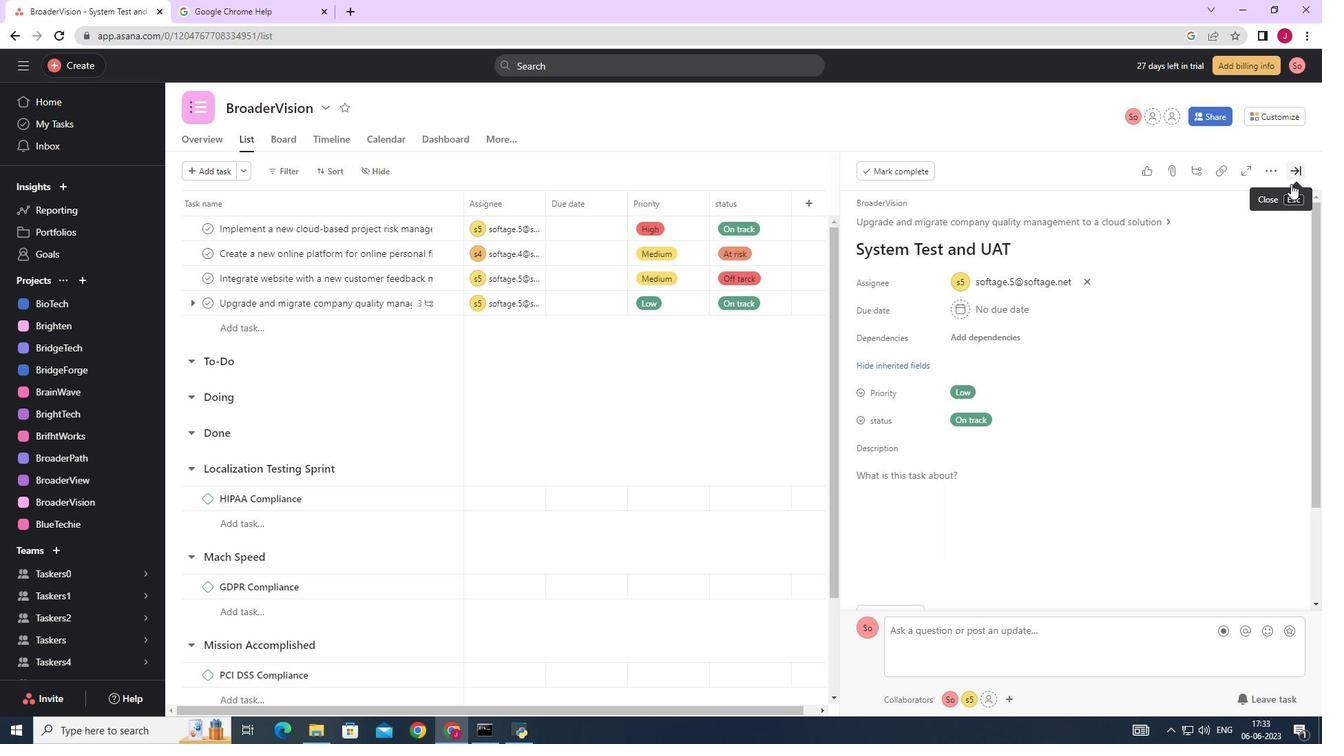 
